 Task: Create in the project Wayfarer and in the Backlog issue 'Create a new online platform for online coding courses with advanced code editing and debugging features' a child issue 'Kubernetes cluster network latency testing and optimization', and assign it to team member softage.2@softage.net.
Action: Mouse moved to (207, 59)
Screenshot: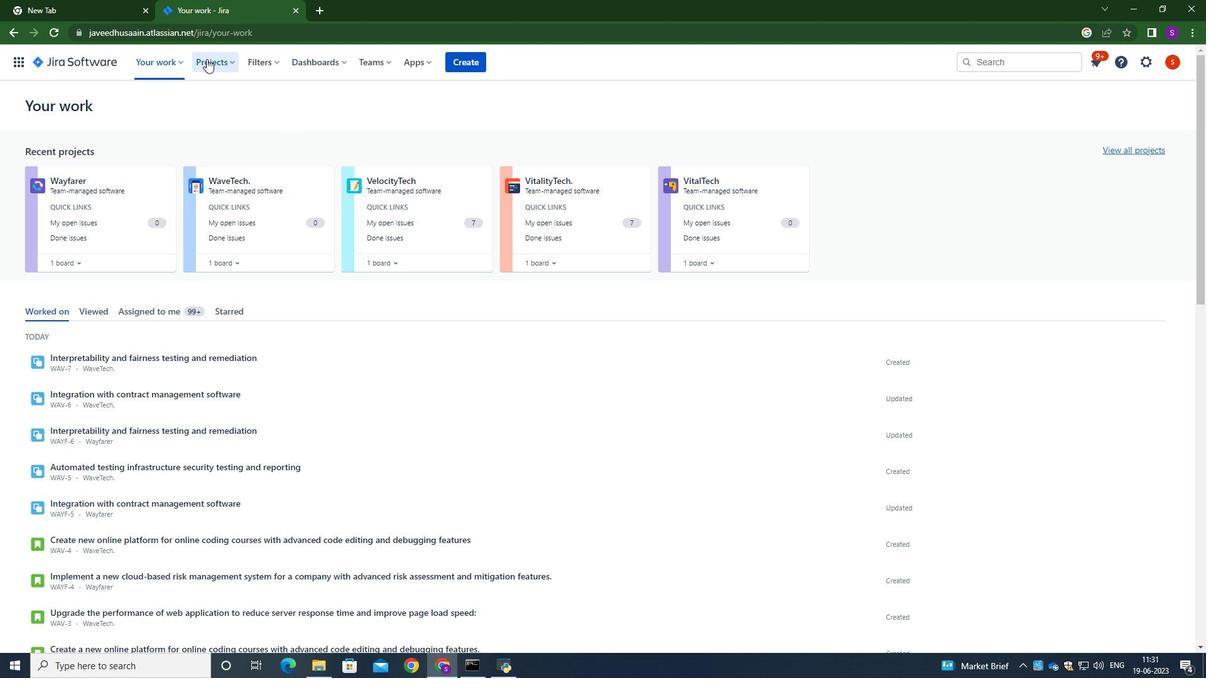 
Action: Mouse pressed left at (207, 59)
Screenshot: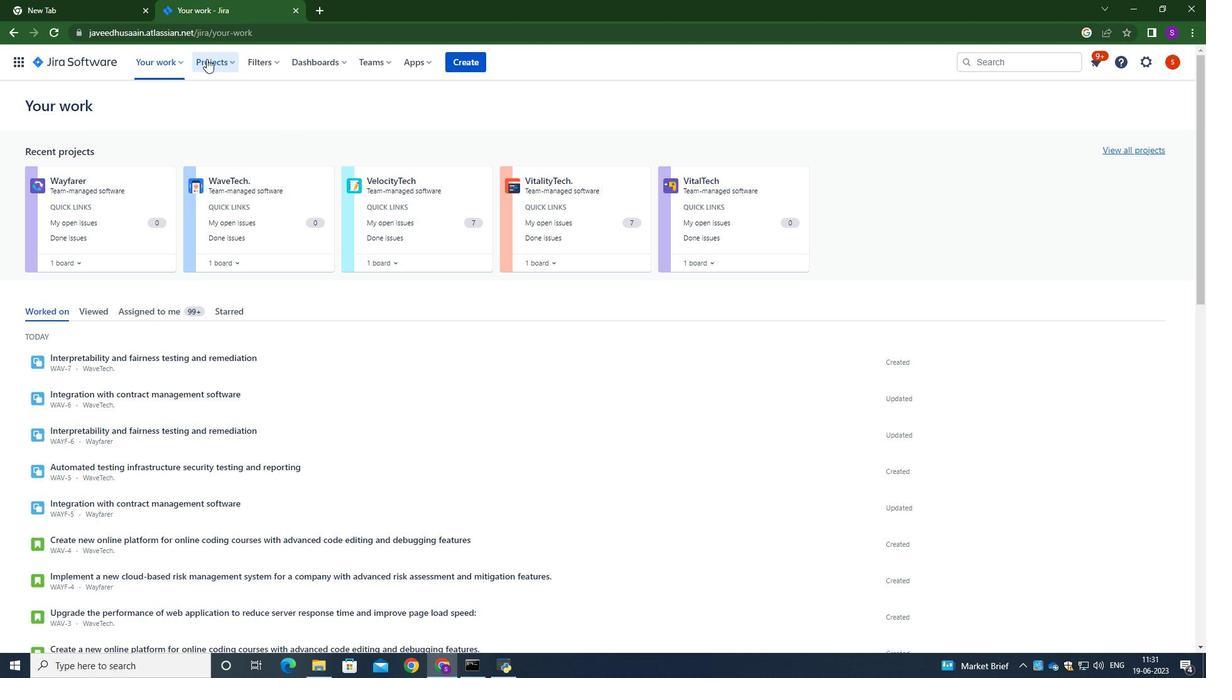 
Action: Mouse moved to (241, 124)
Screenshot: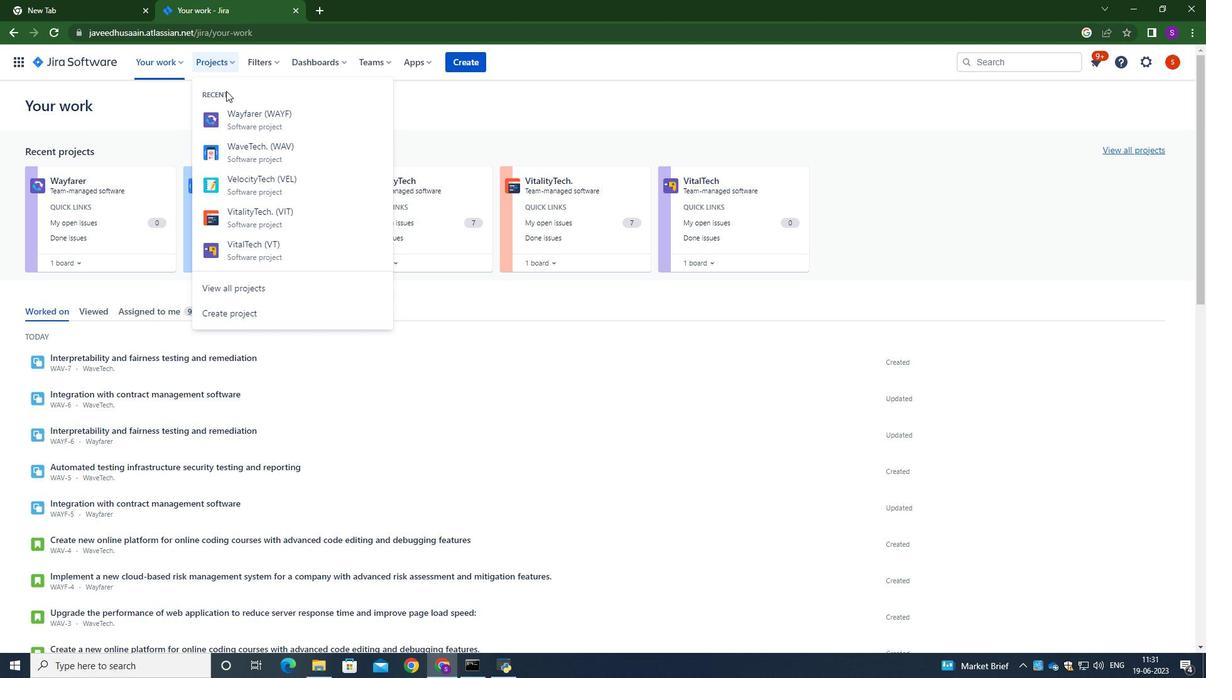 
Action: Mouse pressed left at (241, 124)
Screenshot: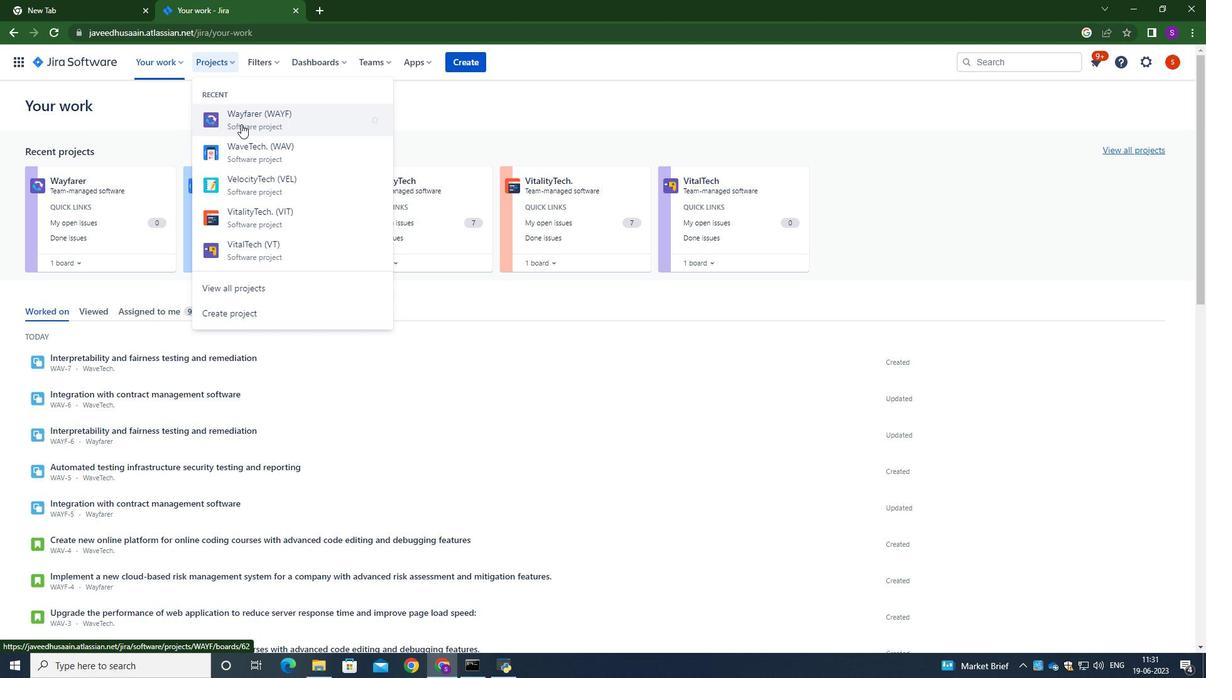 
Action: Mouse moved to (54, 194)
Screenshot: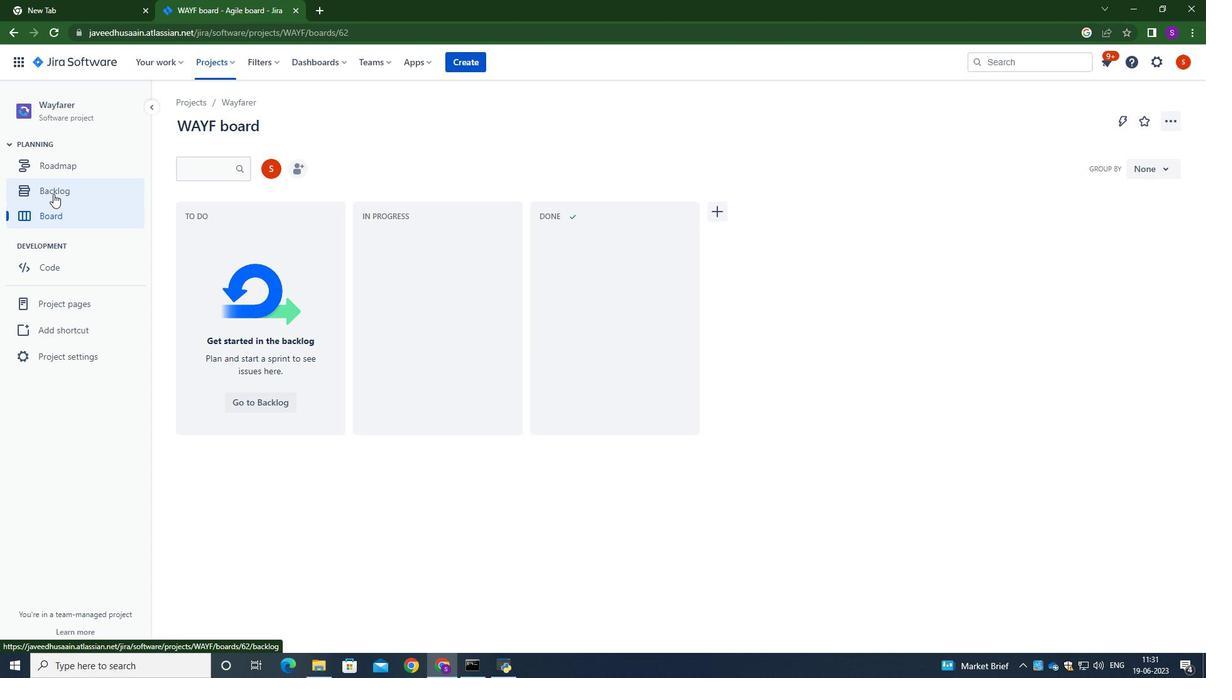 
Action: Mouse pressed left at (54, 194)
Screenshot: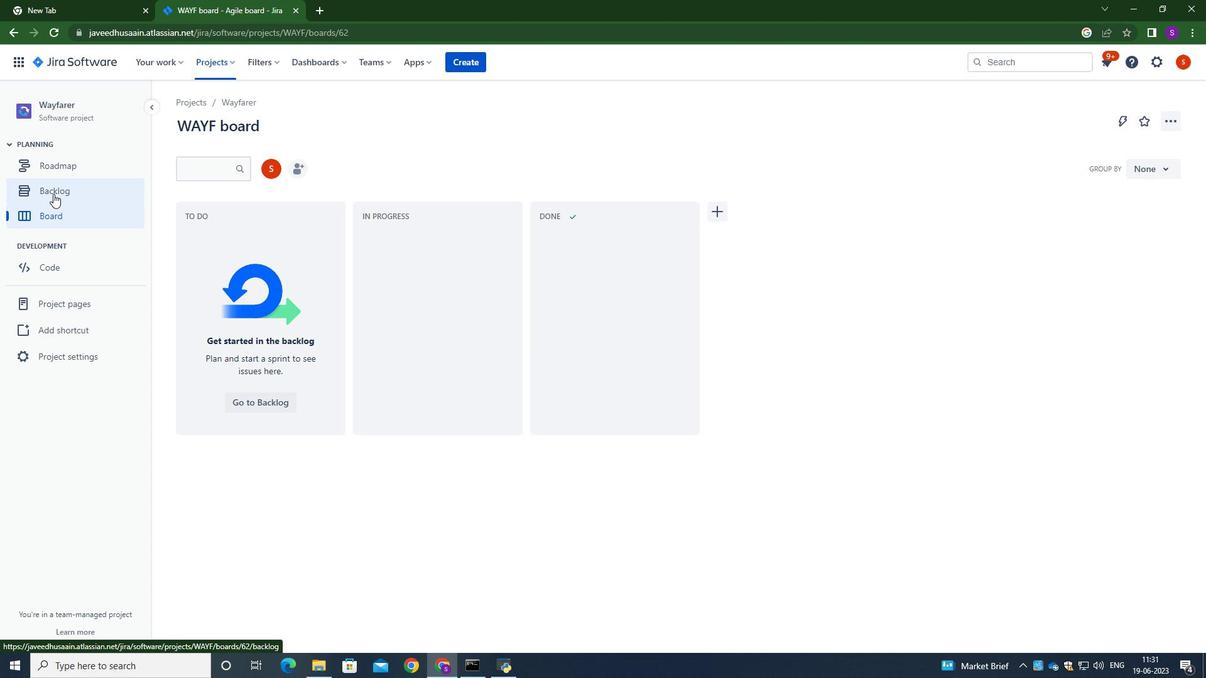 
Action: Mouse moved to (467, 282)
Screenshot: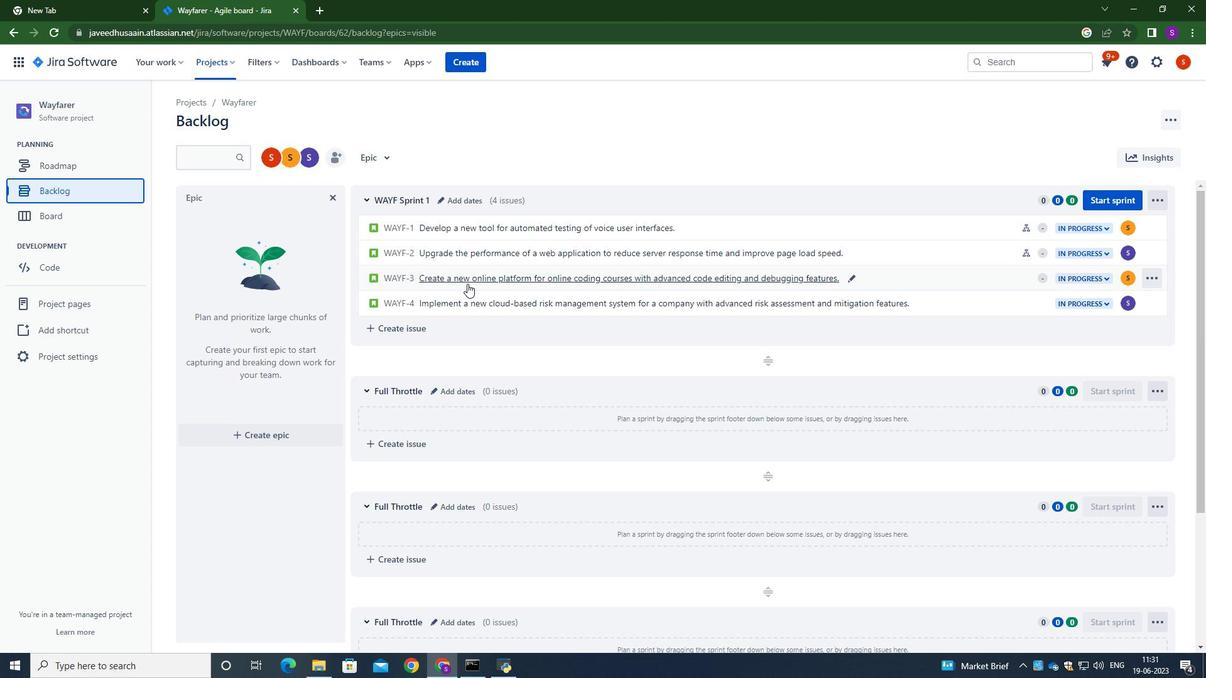 
Action: Mouse pressed left at (467, 282)
Screenshot: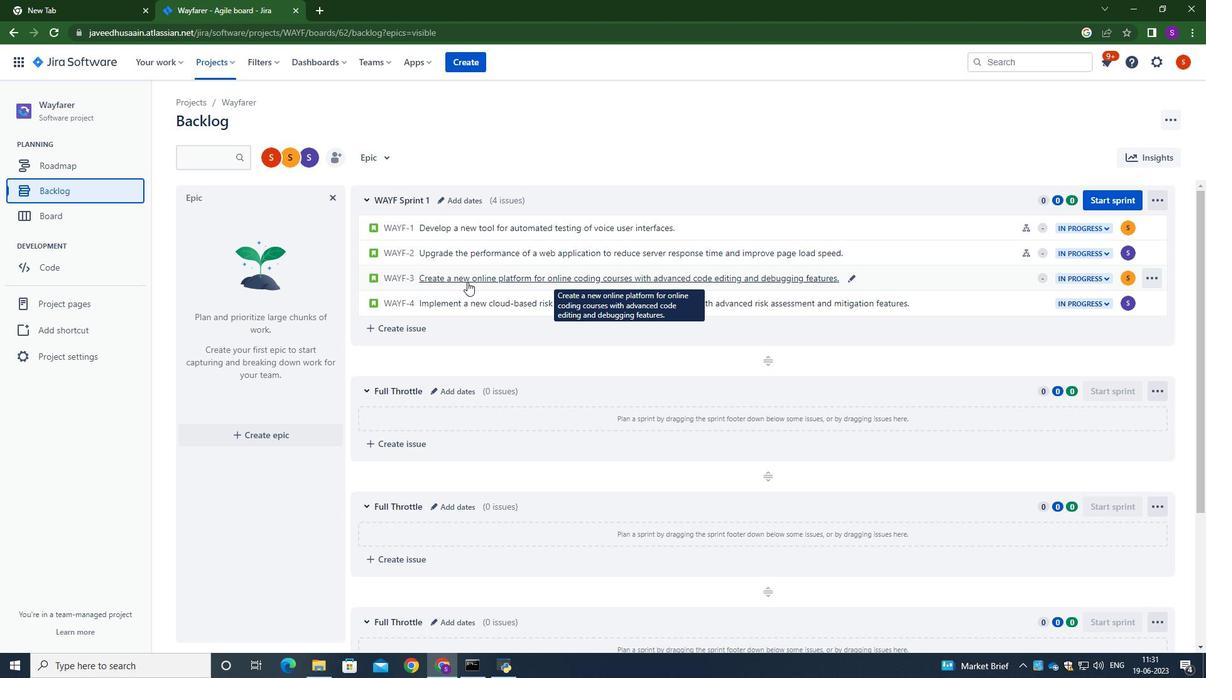 
Action: Mouse moved to (986, 304)
Screenshot: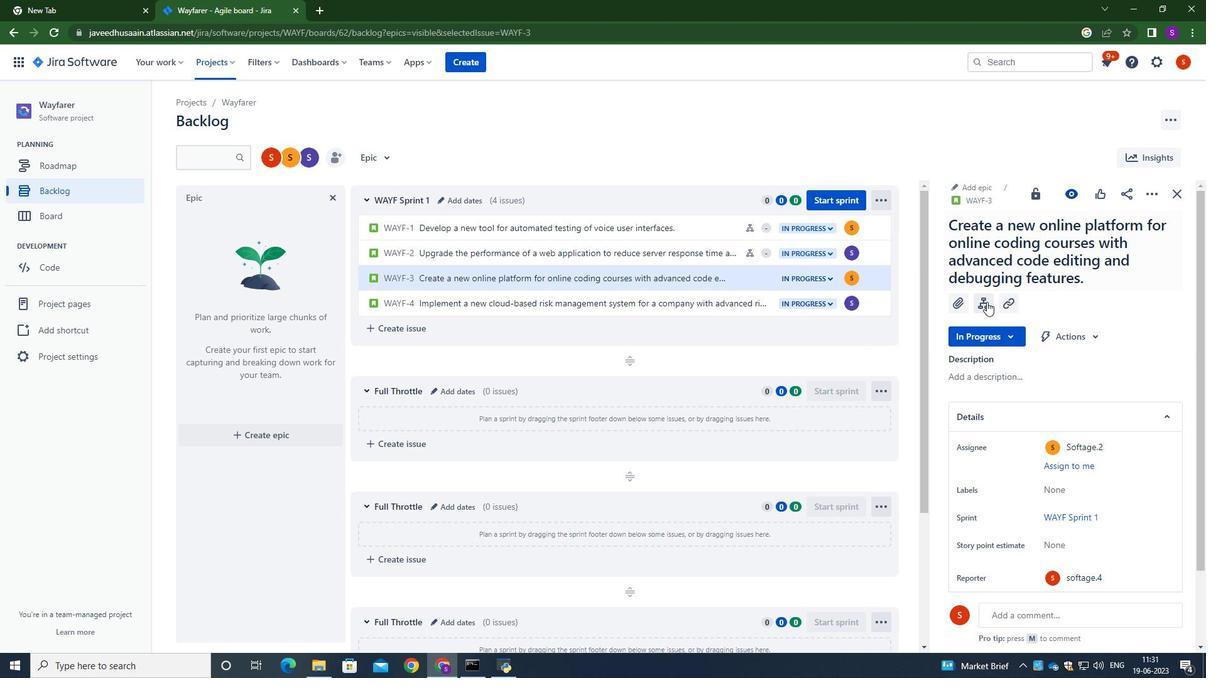 
Action: Mouse pressed left at (986, 304)
Screenshot: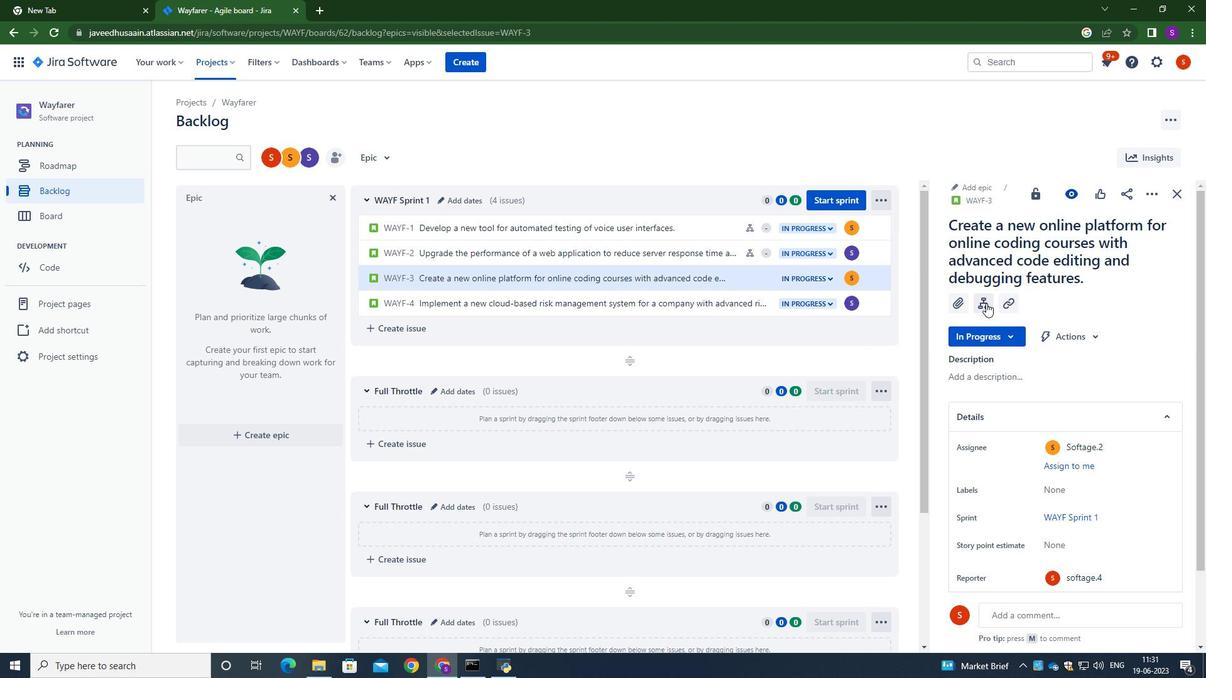 
Action: Mouse moved to (1002, 401)
Screenshot: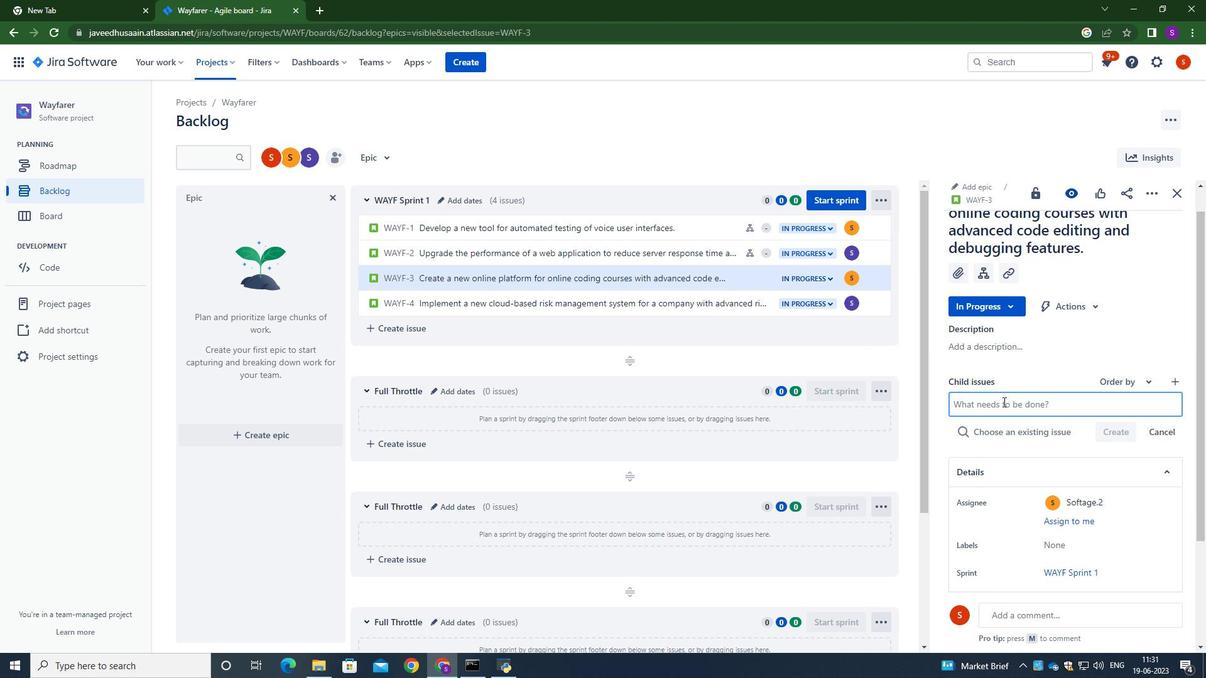
Action: Mouse pressed left at (1002, 401)
Screenshot: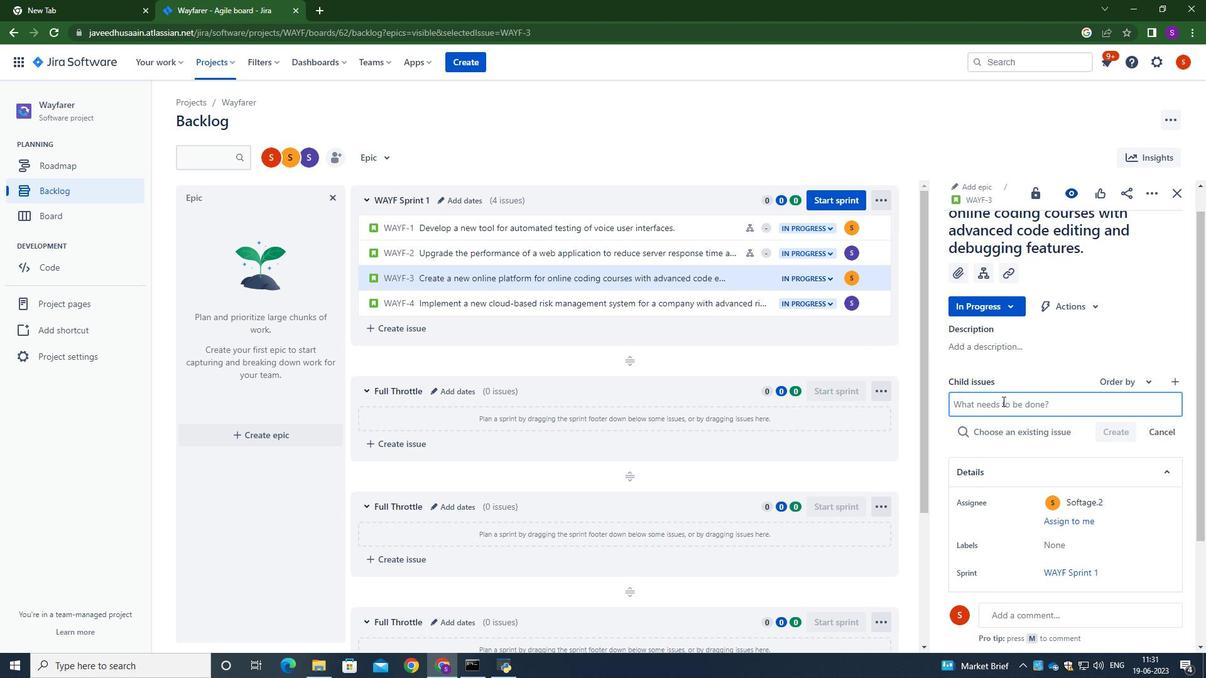 
Action: Key pressed <Key.caps_lock>K<Key.caps_lock>yb<Key.backspace><Key.backspace>ubernetes<Key.space>cluster<Key.space>network<Key.space>latency<Key.space>testing<Key.space>and<Key.space>optimization
Screenshot: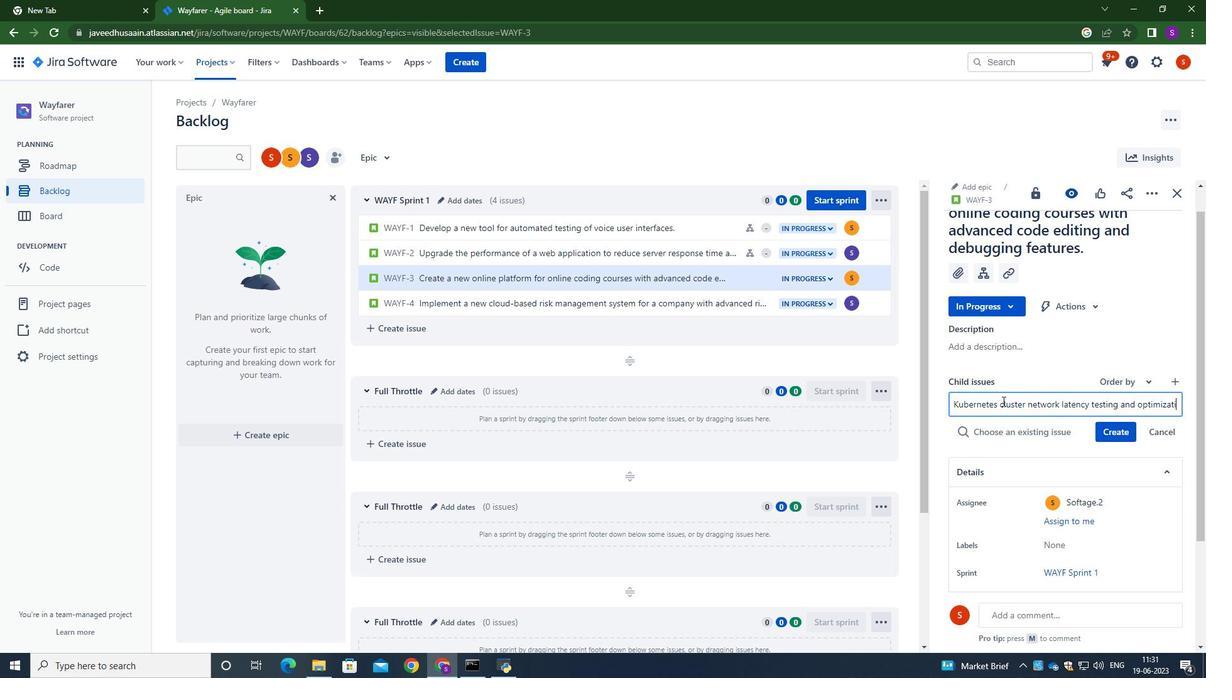 
Action: Mouse moved to (1125, 434)
Screenshot: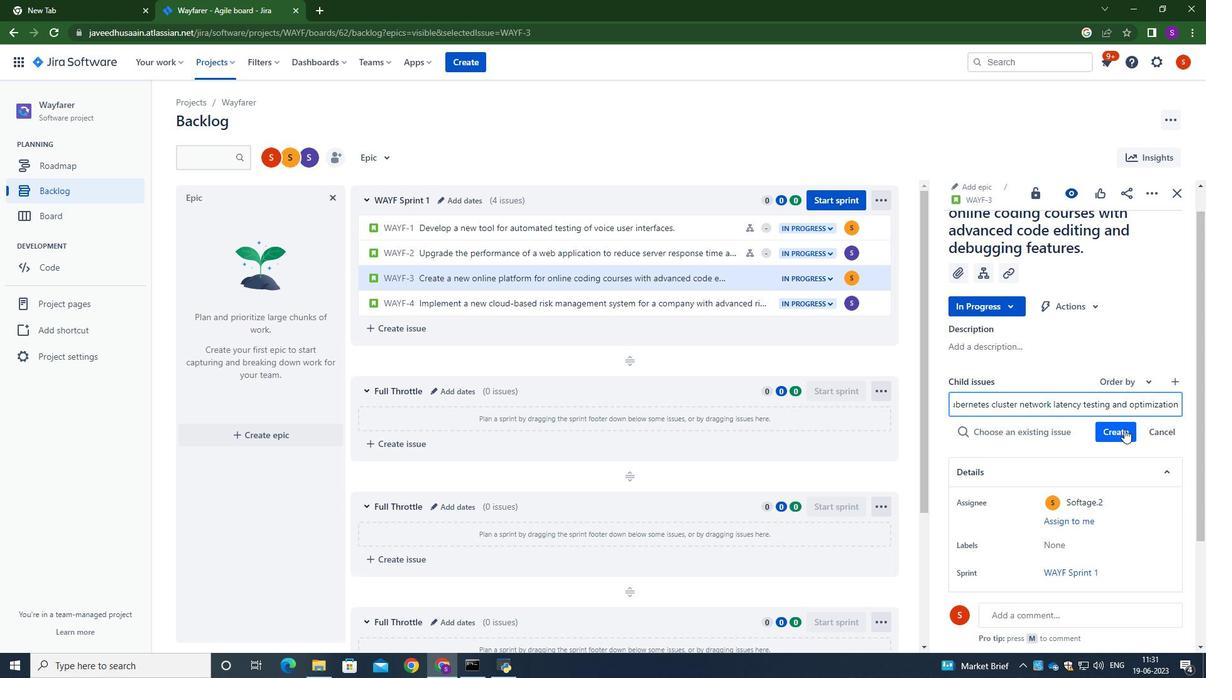 
Action: Mouse pressed left at (1125, 434)
Screenshot: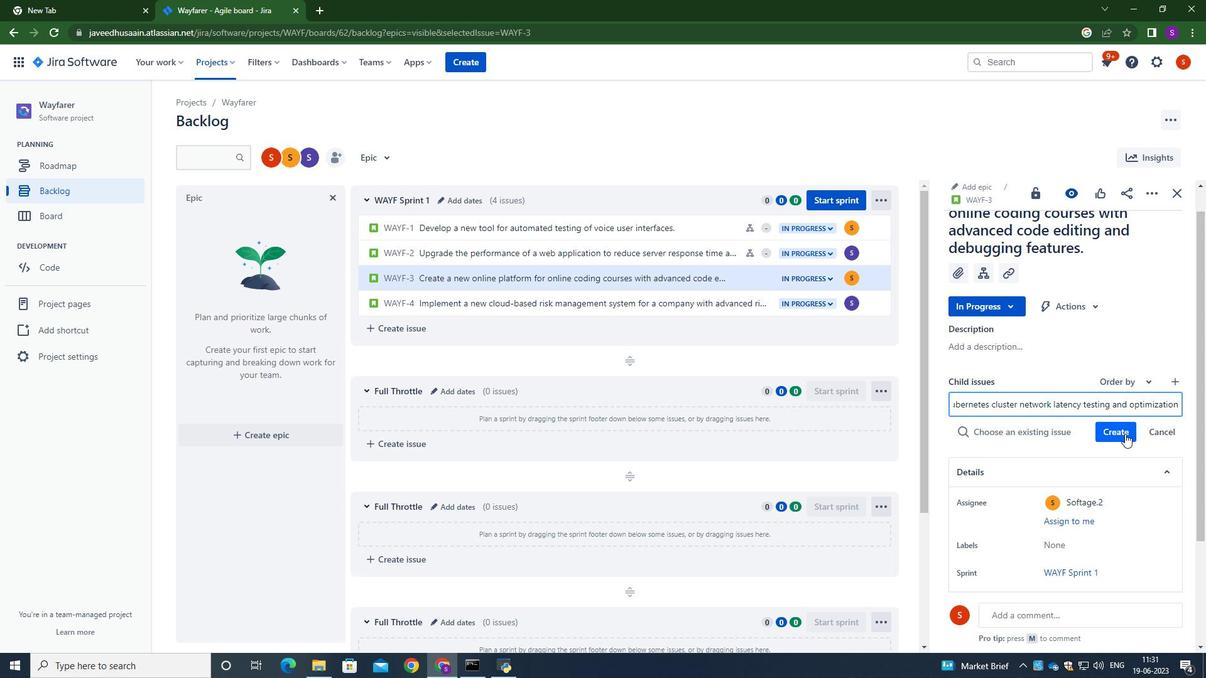 
Action: Mouse moved to (1131, 413)
Screenshot: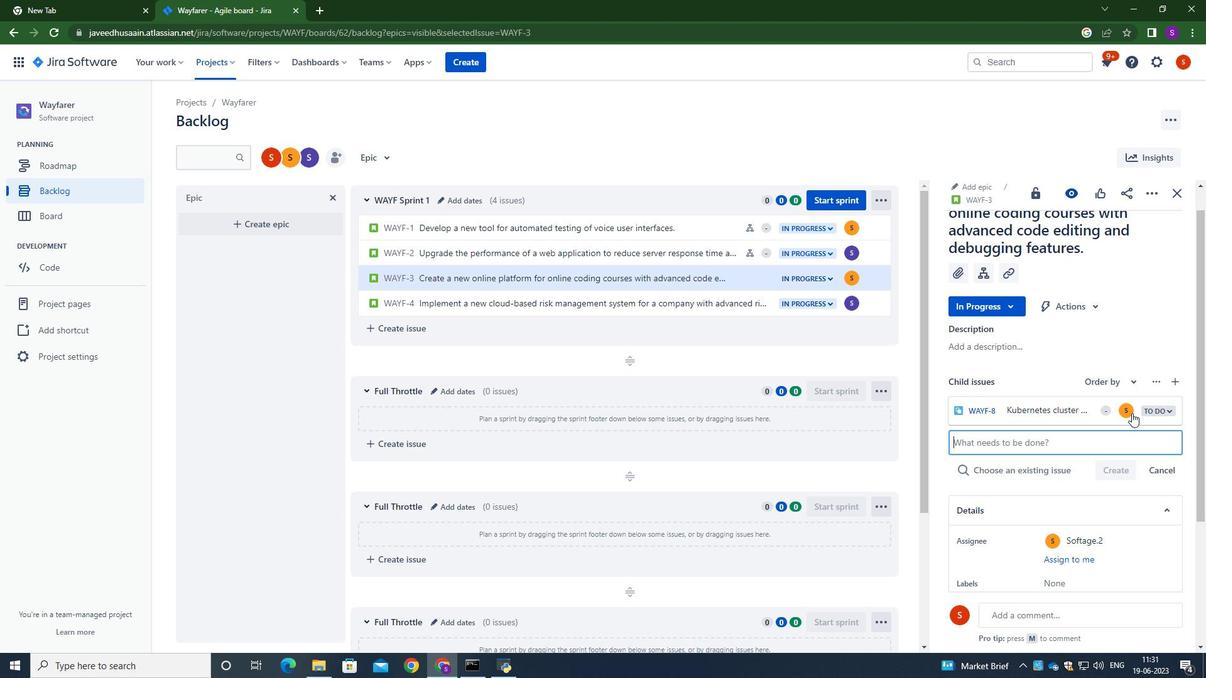
Action: Mouse pressed left at (1131, 413)
Screenshot: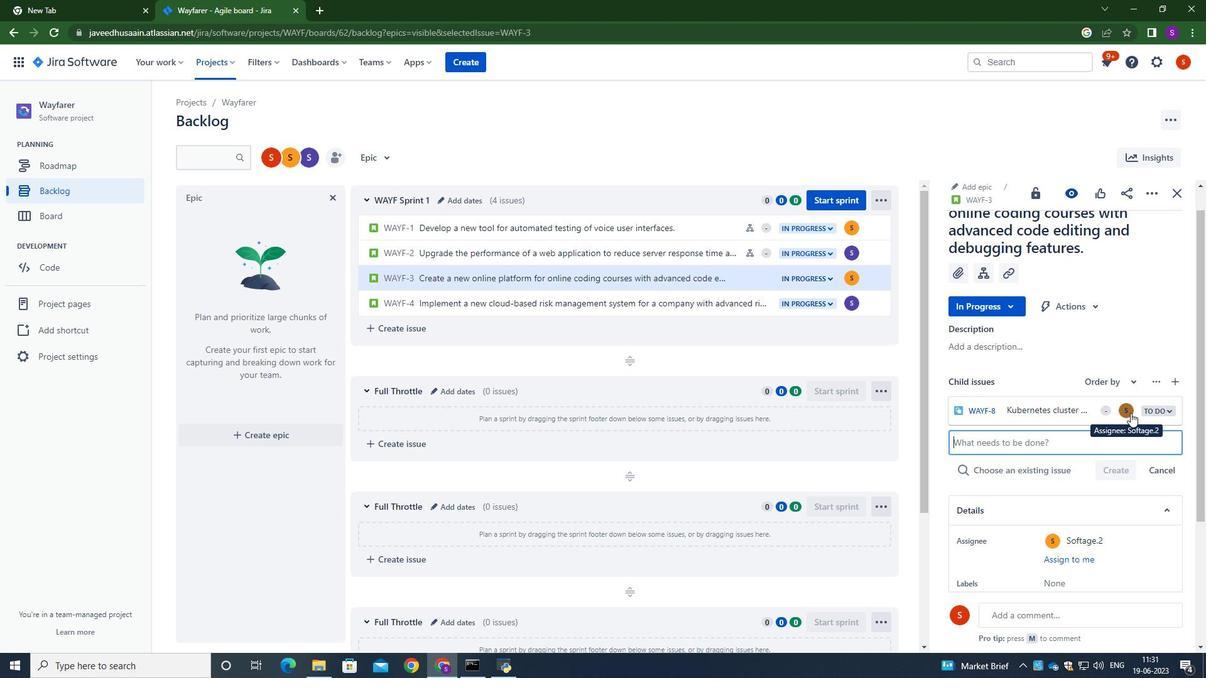 
Action: Mouse moved to (1034, 363)
Screenshot: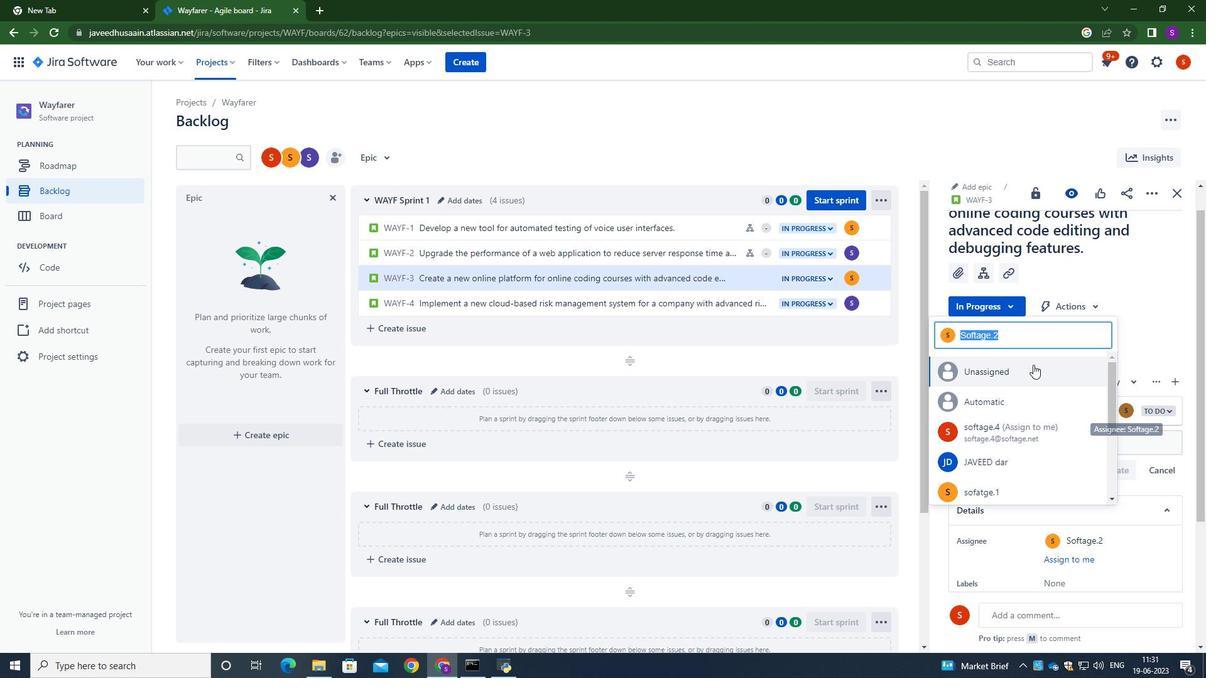 
Action: Key pressed <Key.backspace>softage.2<Key.shift>@softage.net
Screenshot: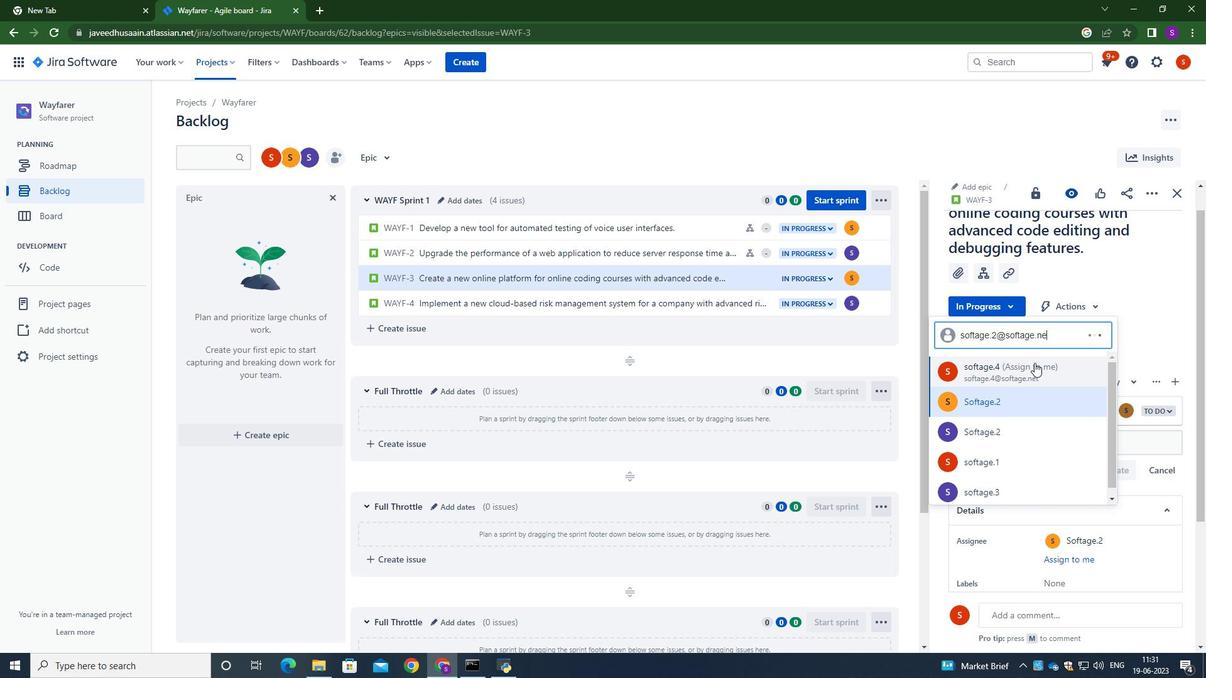 
Action: Mouse moved to (997, 413)
Screenshot: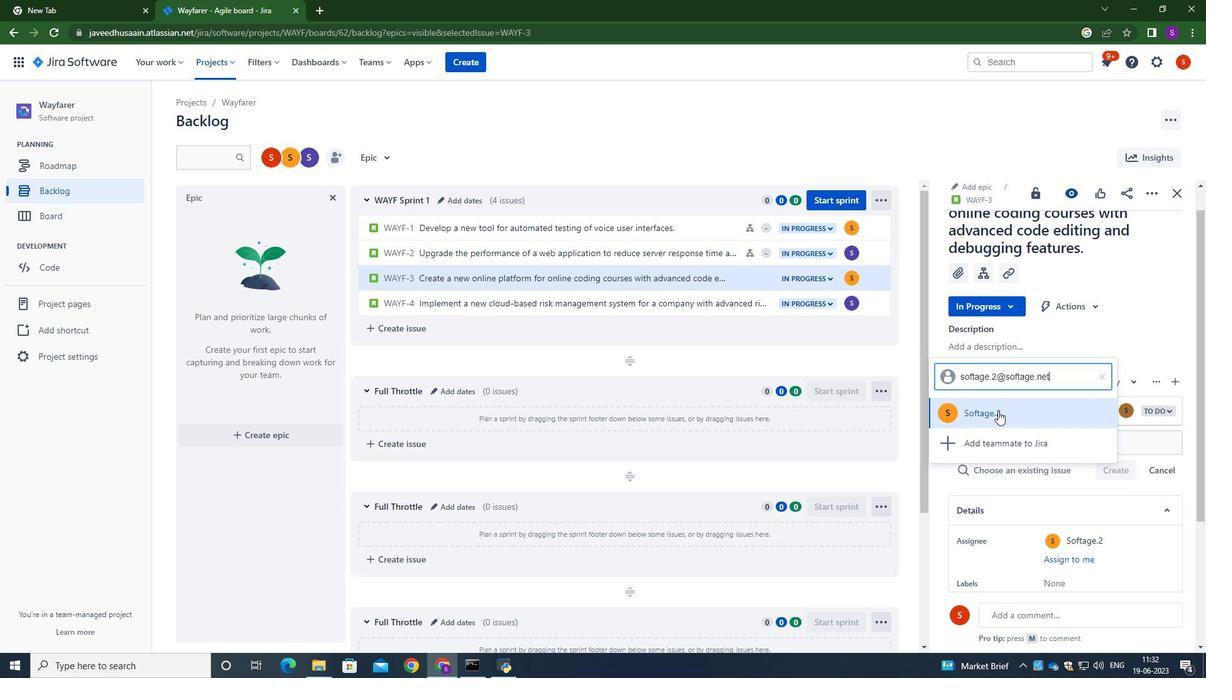 
Action: Mouse pressed left at (997, 413)
Screenshot: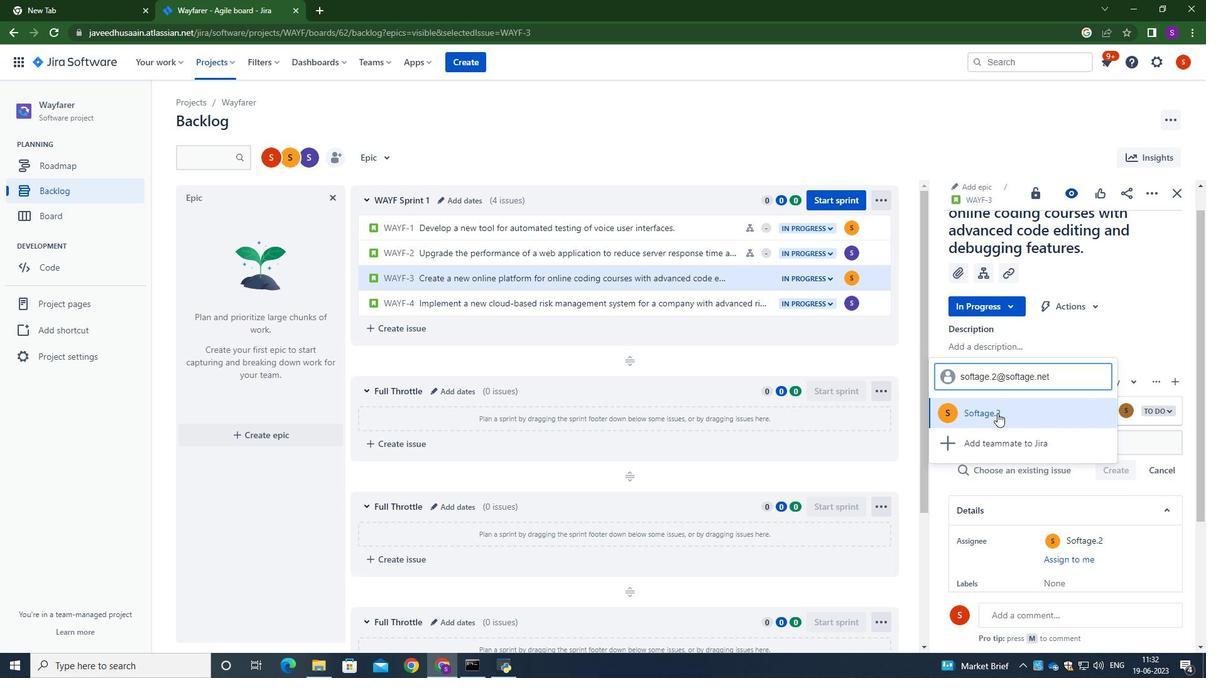 
Action: Mouse moved to (941, 522)
Screenshot: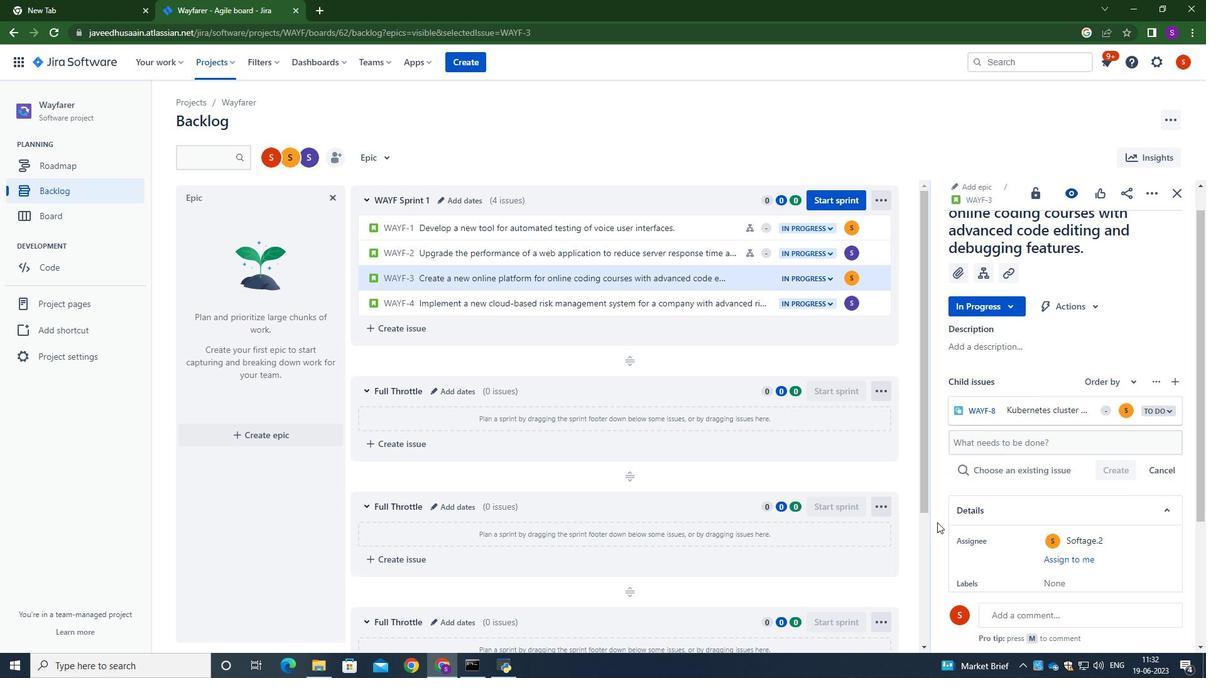 
Action: Mouse pressed left at (941, 522)
Screenshot: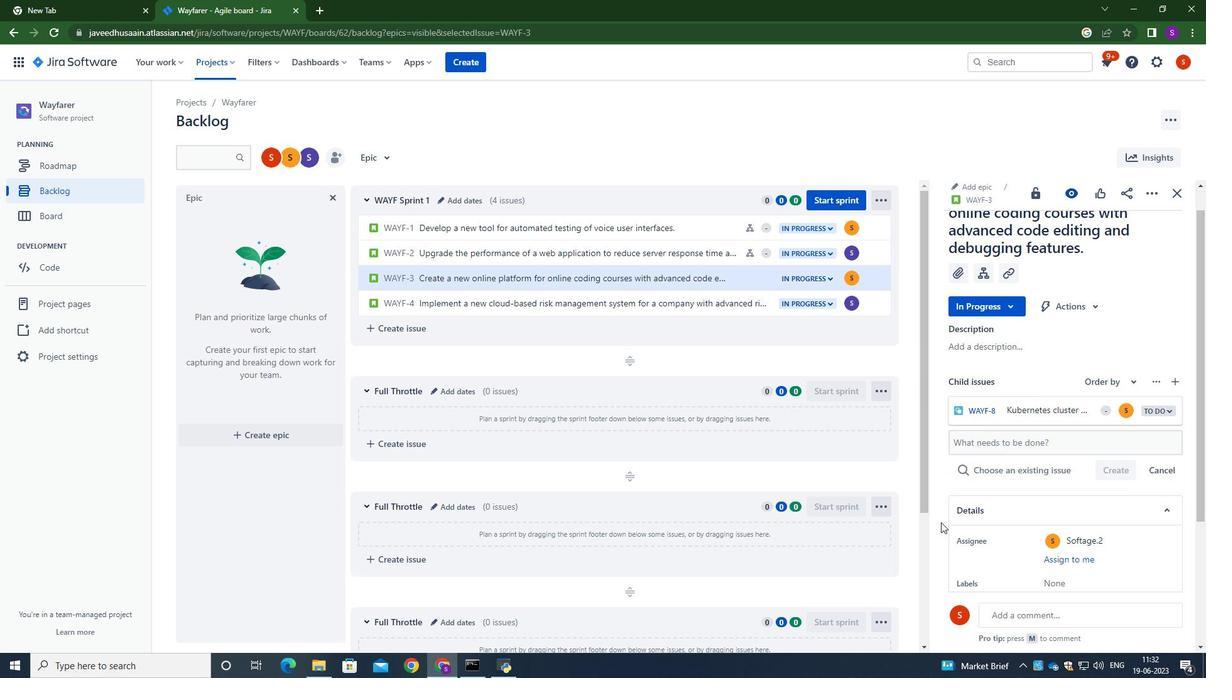 
